 Task: Use the formula "MAP" in spreadsheet "Project portfolio".
Action: Mouse moved to (110, 80)
Screenshot: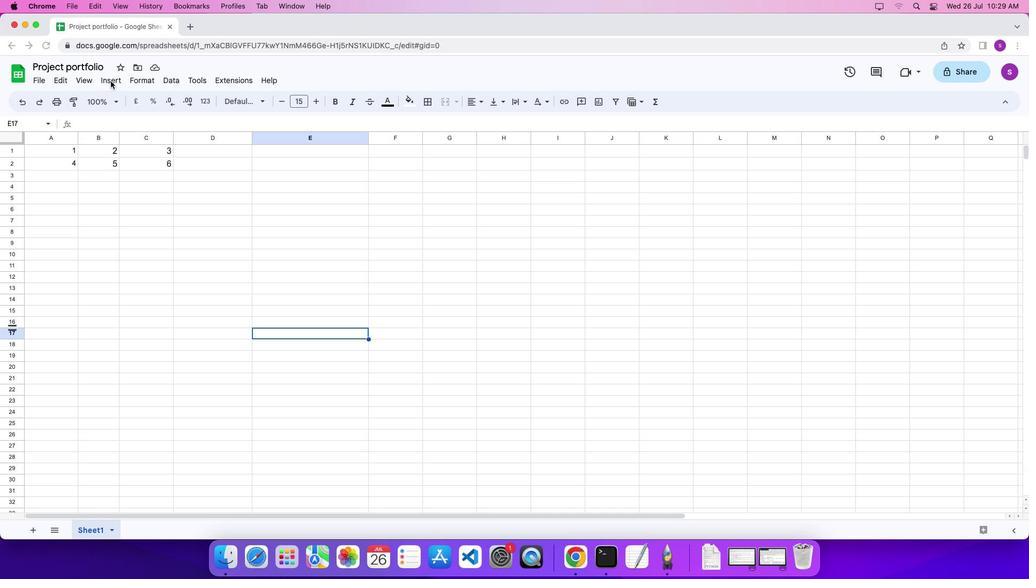 
Action: Mouse pressed left at (110, 80)
Screenshot: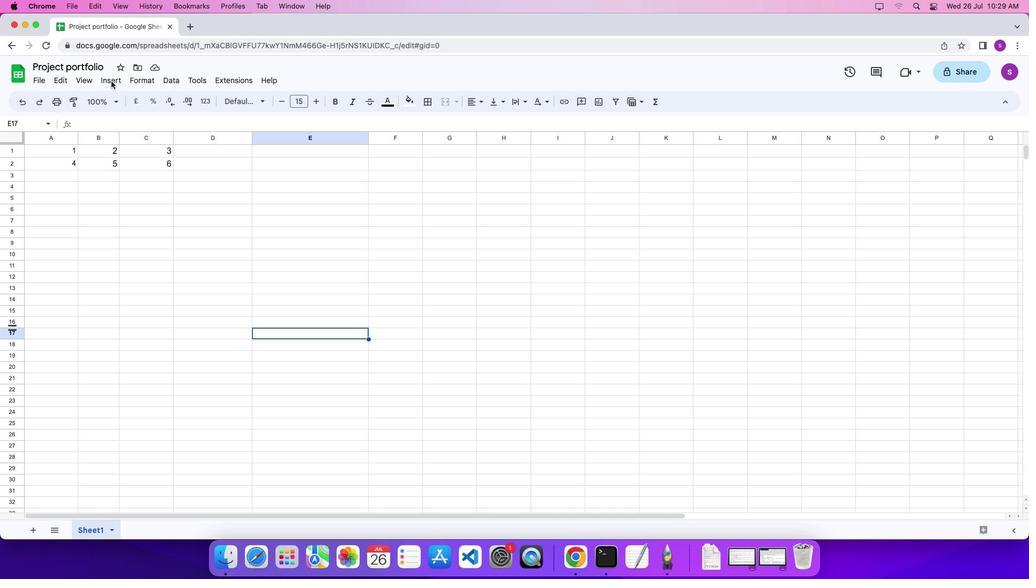 
Action: Mouse moved to (112, 80)
Screenshot: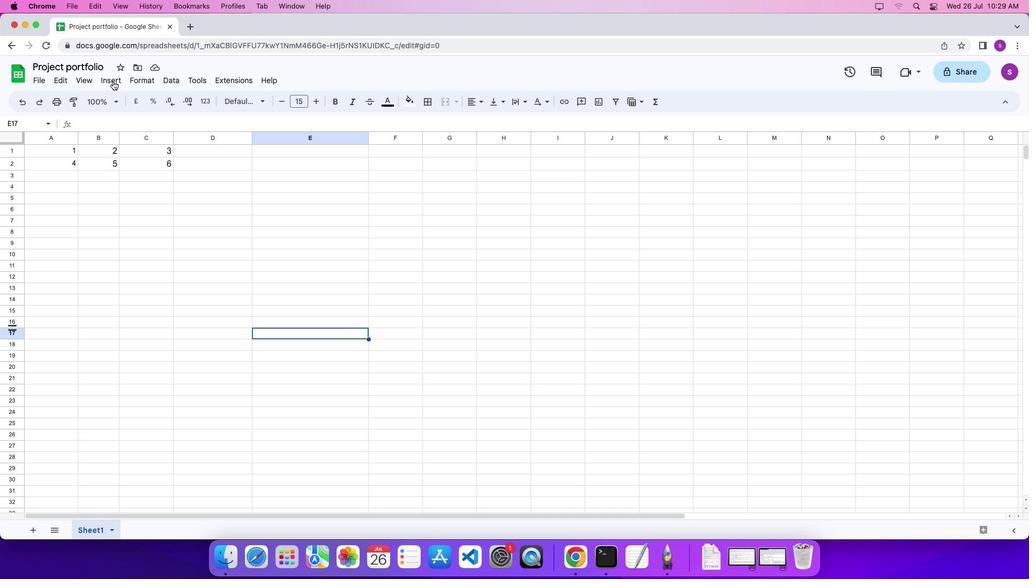 
Action: Mouse pressed left at (112, 80)
Screenshot: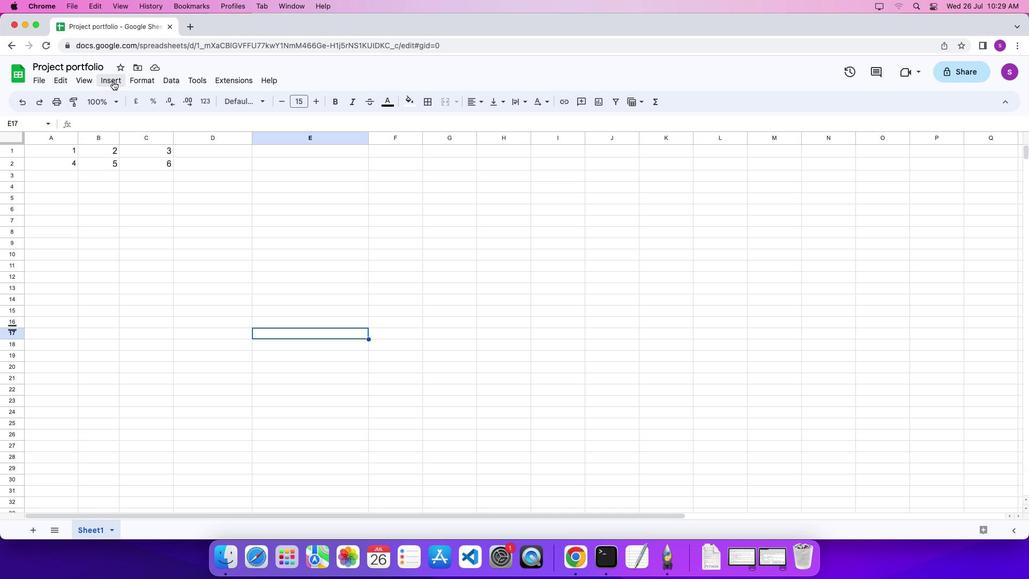 
Action: Mouse moved to (447, 476)
Screenshot: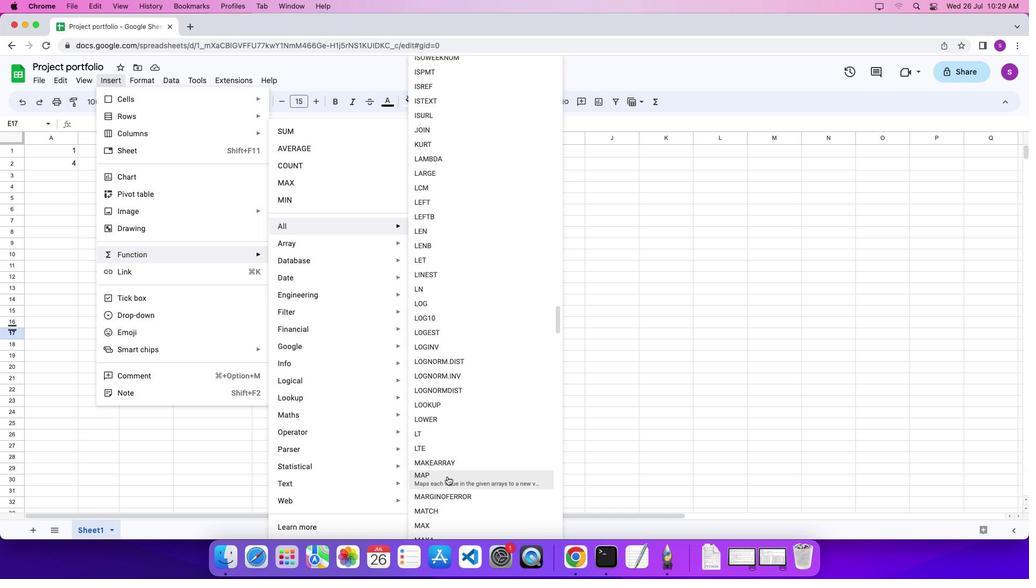 
Action: Mouse pressed left at (447, 476)
Screenshot: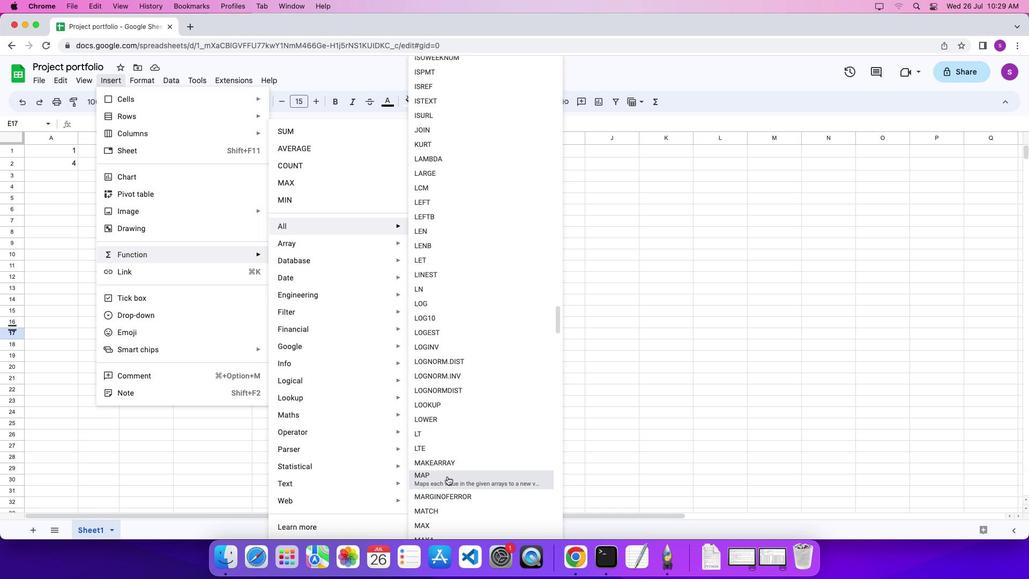
Action: Mouse moved to (347, 368)
Screenshot: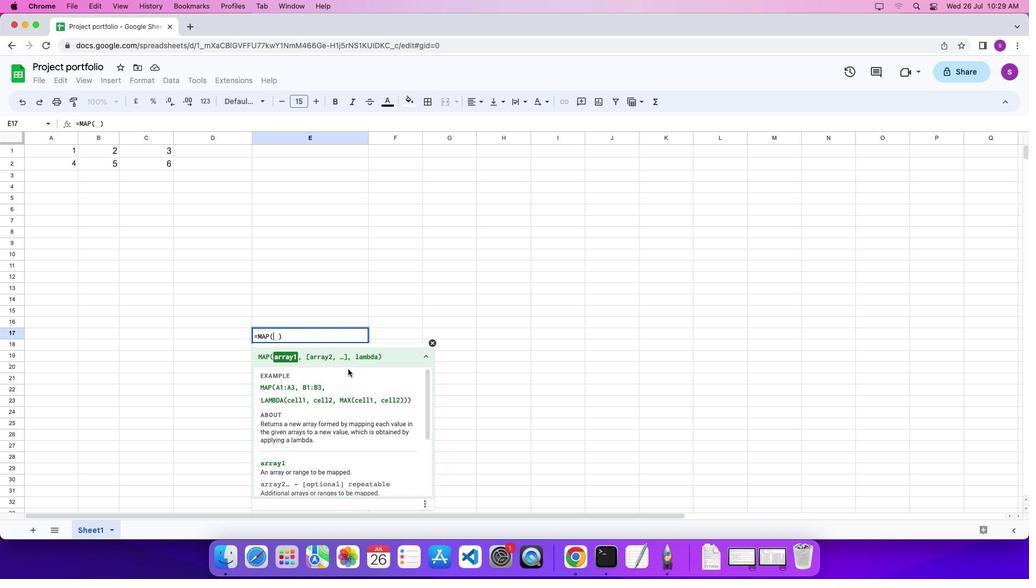 
Action: Key pressed 's'Key.backspace
Screenshot: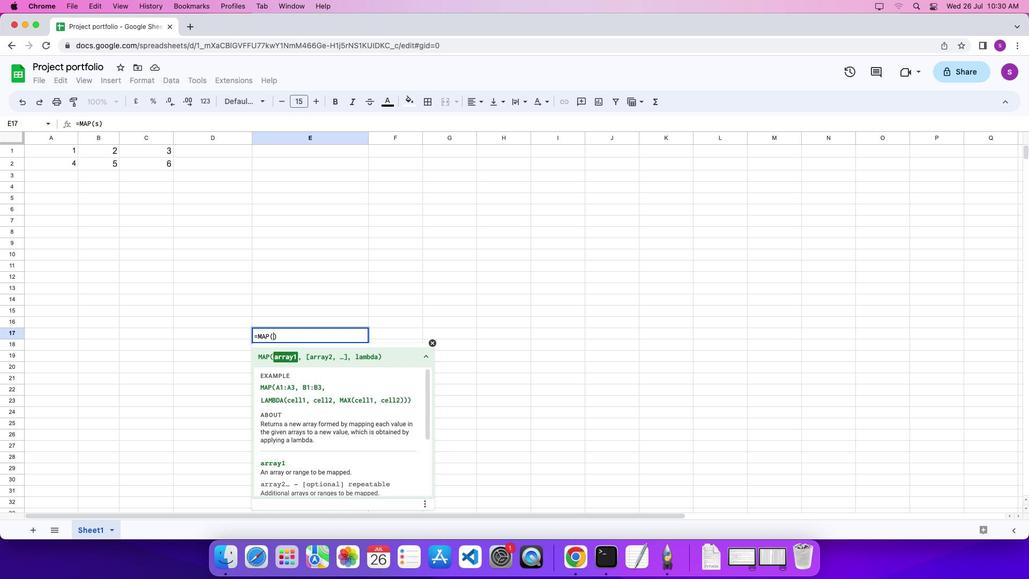 
Action: Mouse moved to (62, 150)
Screenshot: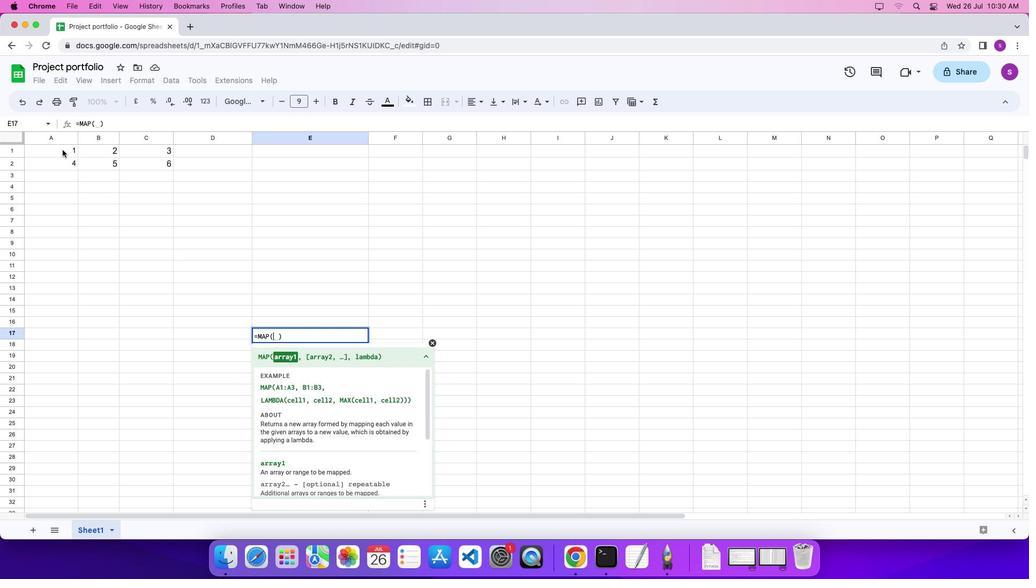 
Action: Mouse pressed left at (62, 150)
Screenshot: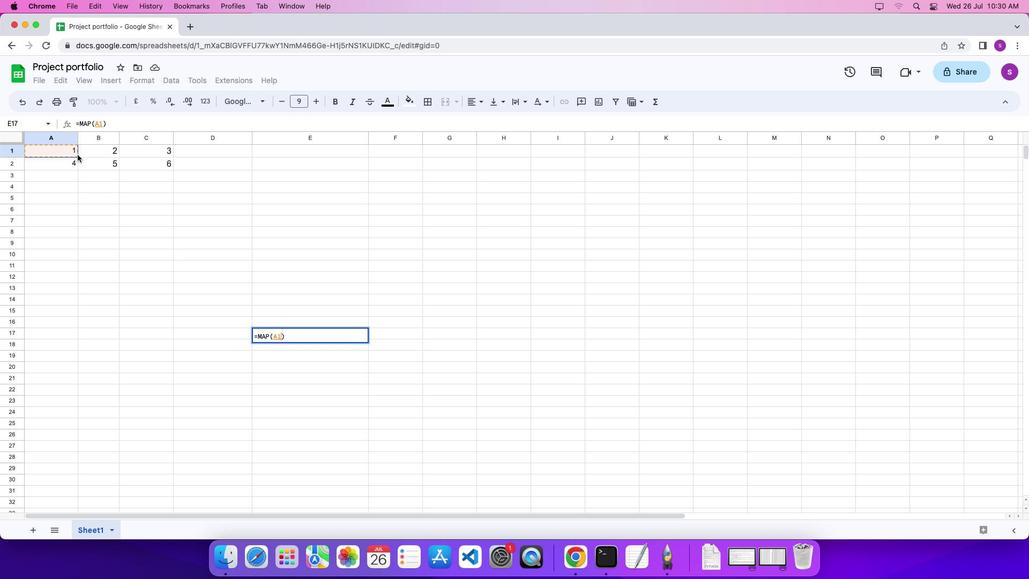 
Action: Mouse moved to (129, 163)
Screenshot: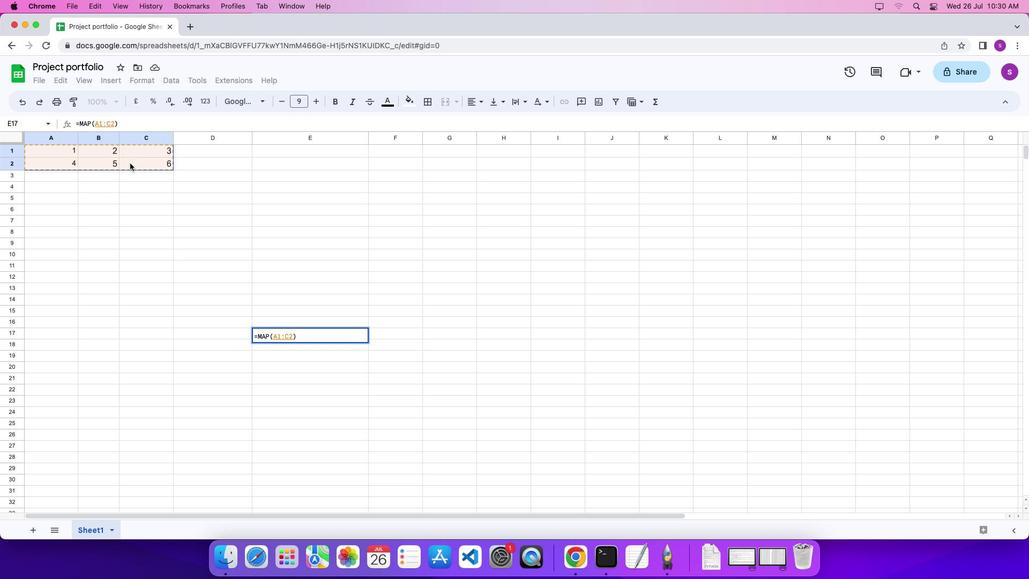 
Action: Key pressed ','
Screenshot: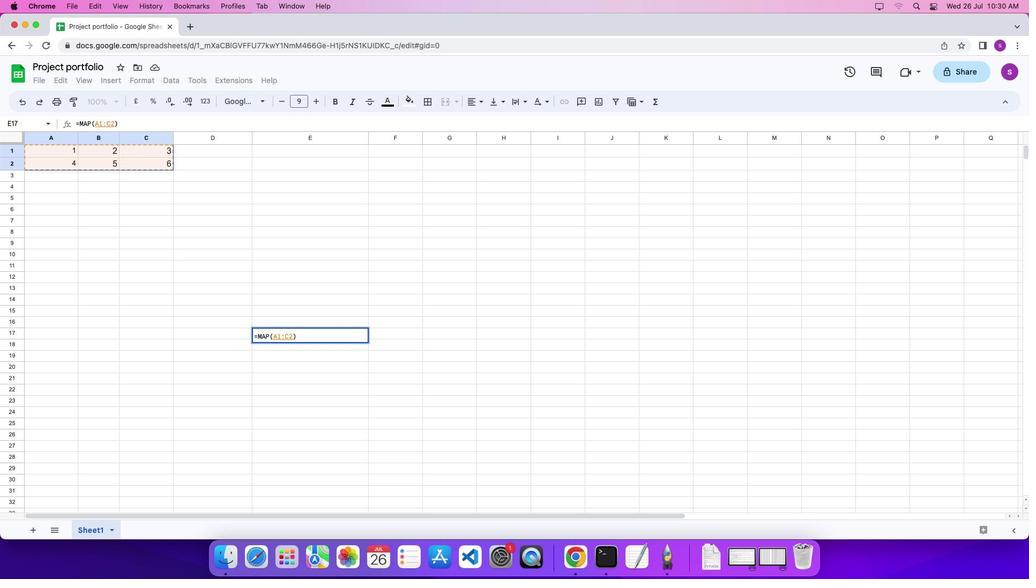 
Action: Mouse moved to (144, 173)
Screenshot: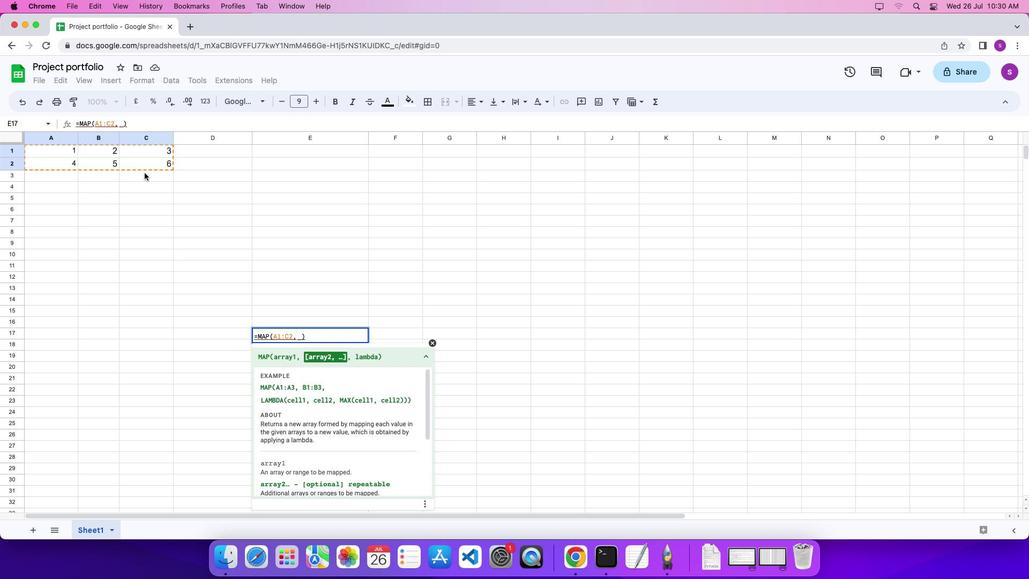 
Action: Key pressed Key.shift'L''a''m''b''d''a'','Key.backspaceKey.shift_r'(''a'','Key.shift'I''F'Key.shift_r'(''a'Key.shift_r'>''4'',''a''*''a'',''a'Key.shift_r')'Key.shift_r')''\x03'
Screenshot: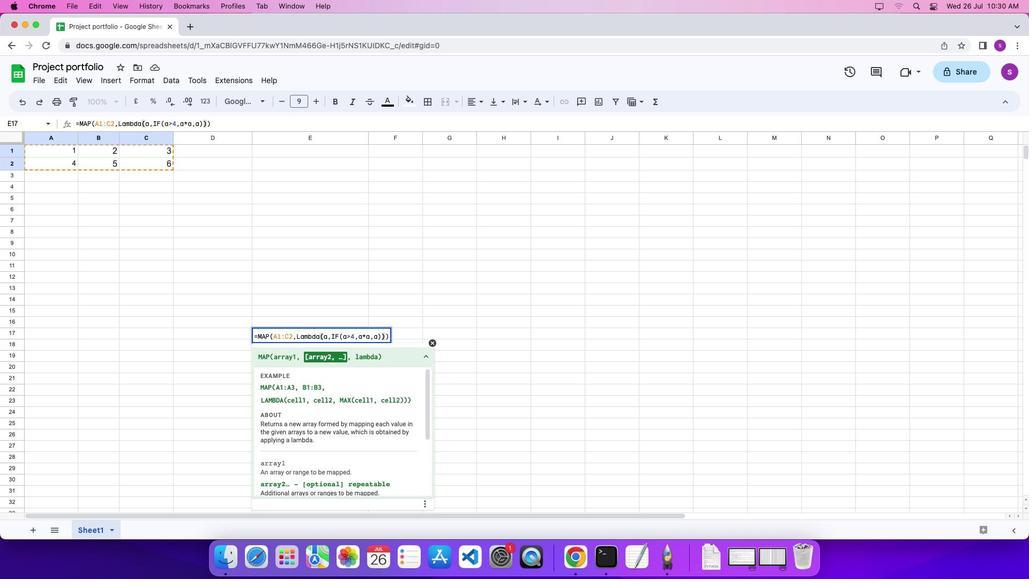 
Action: Mouse moved to (143, 173)
Screenshot: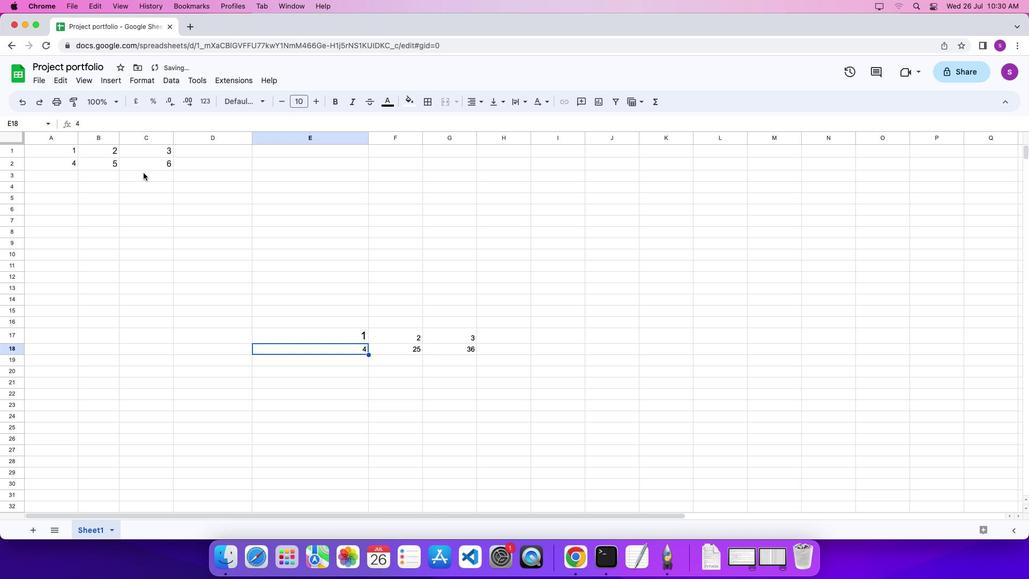 
